 Task: Select the criteria, date is in the "past month".
Action: Mouse moved to (222, 78)
Screenshot: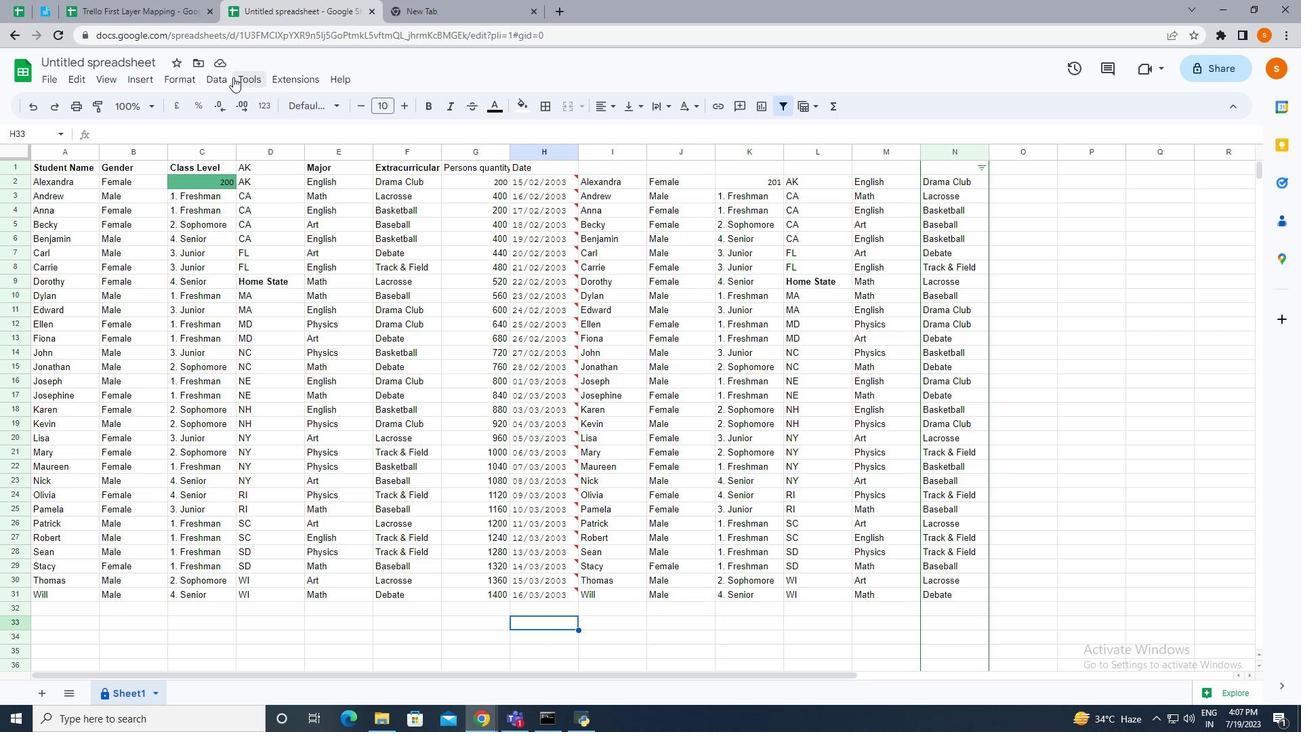 
Action: Mouse pressed left at (222, 78)
Screenshot: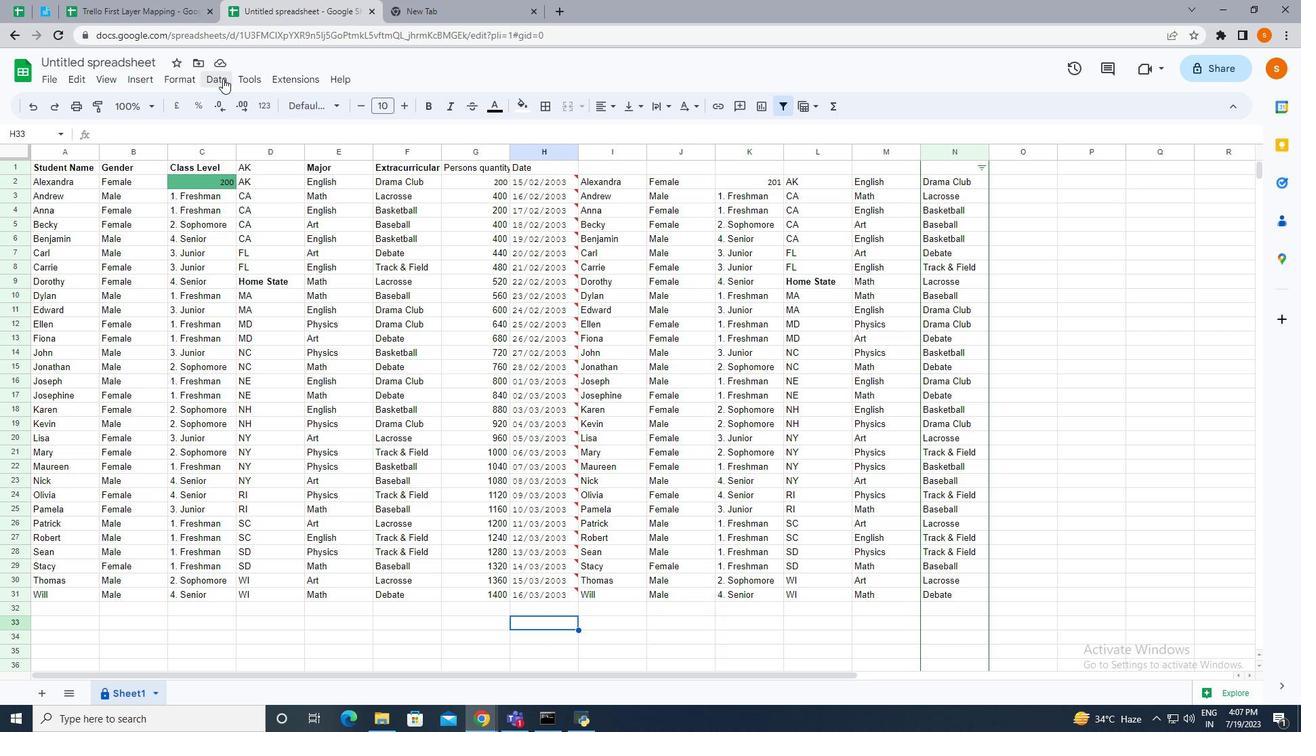 
Action: Mouse moved to (254, 348)
Screenshot: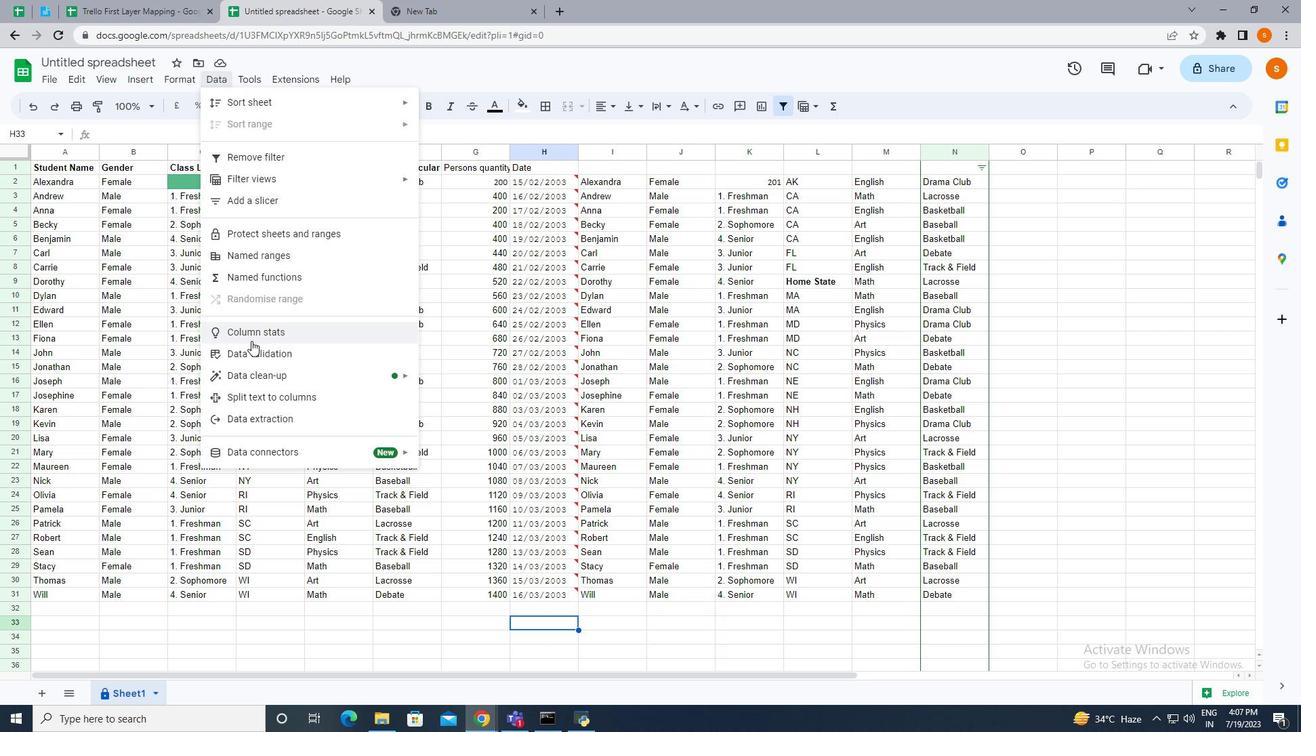 
Action: Mouse pressed left at (254, 348)
Screenshot: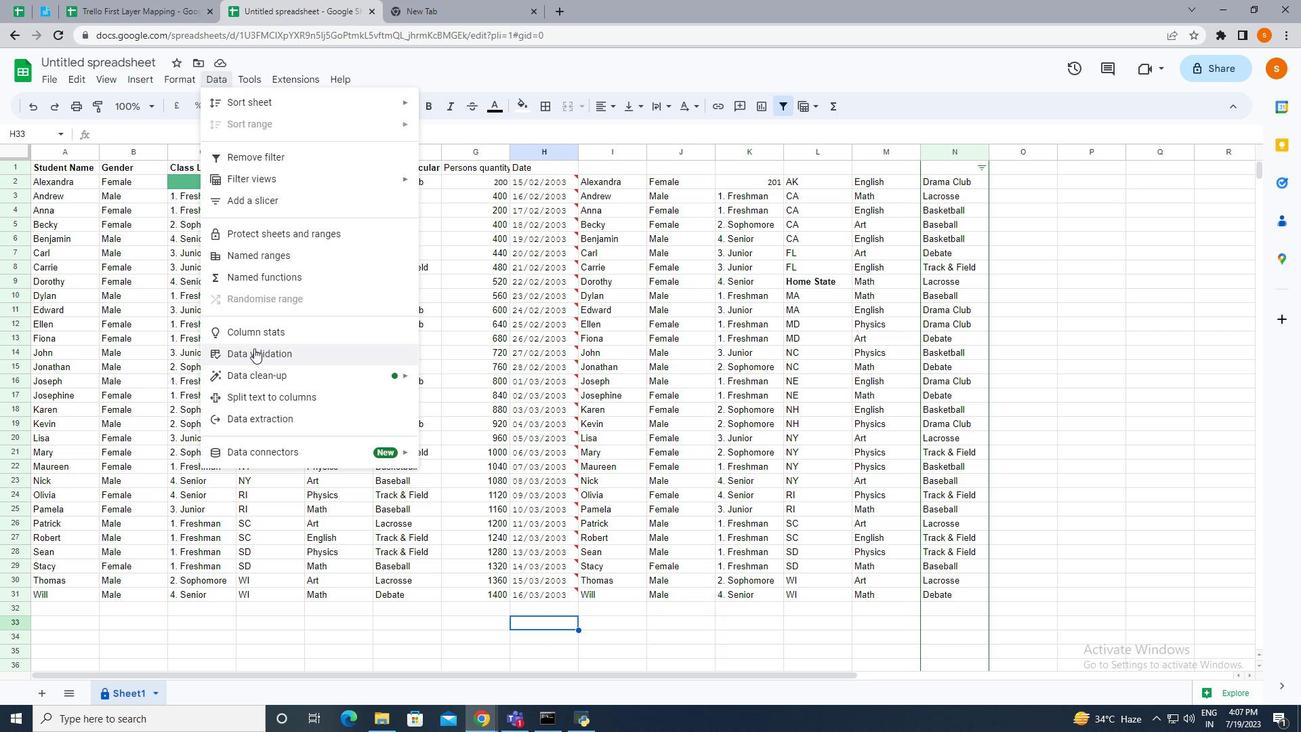 
Action: Mouse moved to (1119, 166)
Screenshot: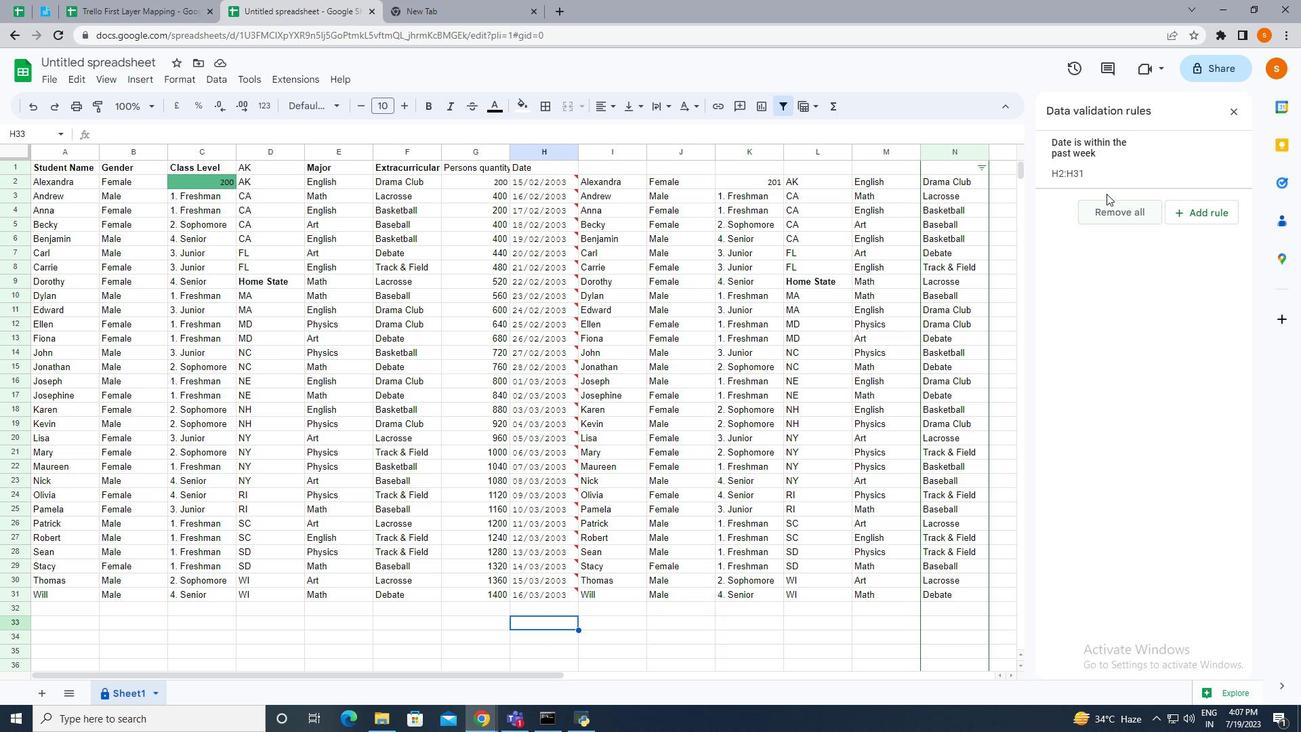 
Action: Mouse pressed left at (1119, 166)
Screenshot: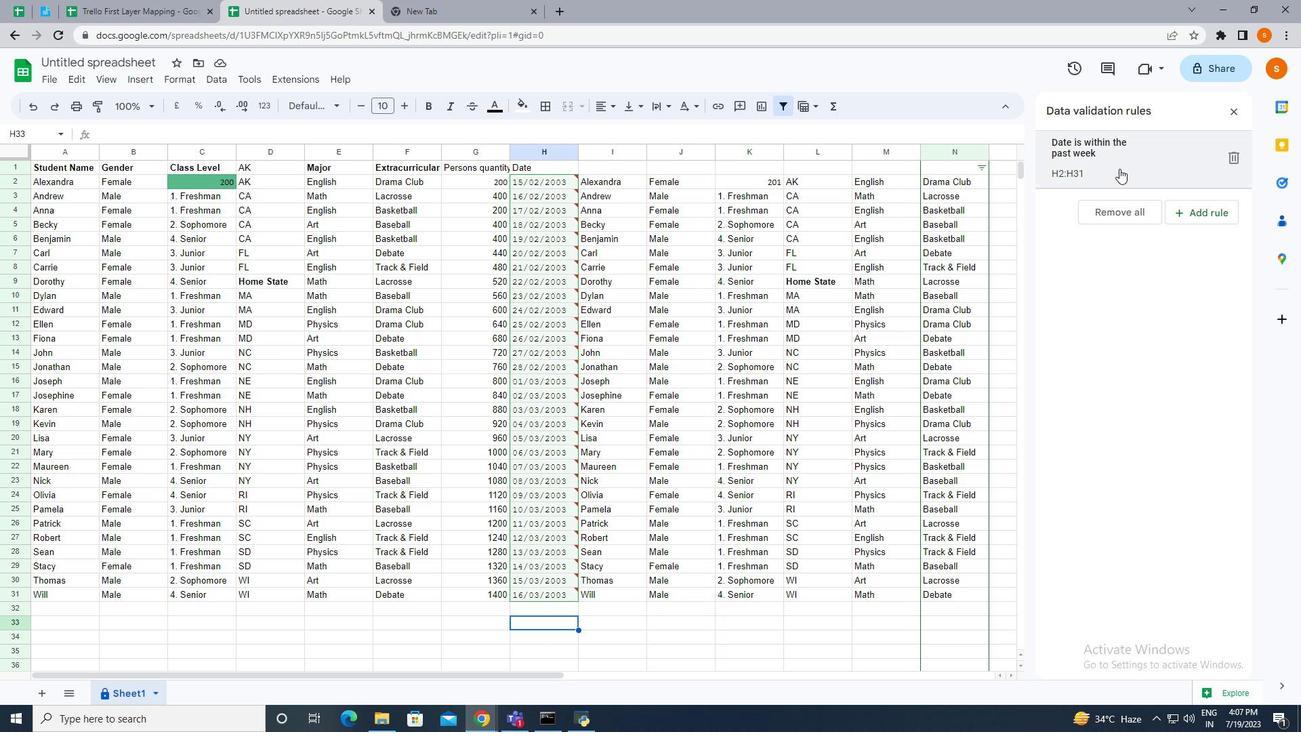 
Action: Mouse moved to (1136, 258)
Screenshot: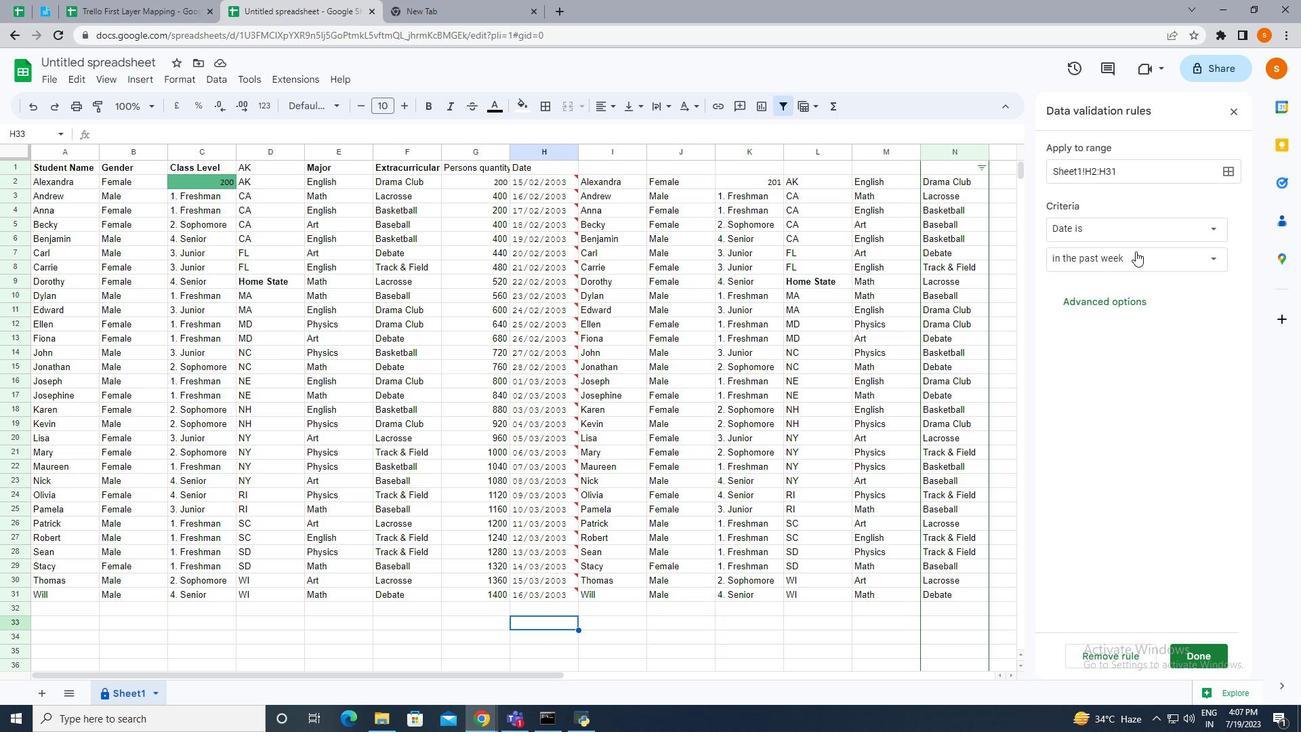 
Action: Mouse pressed left at (1136, 258)
Screenshot: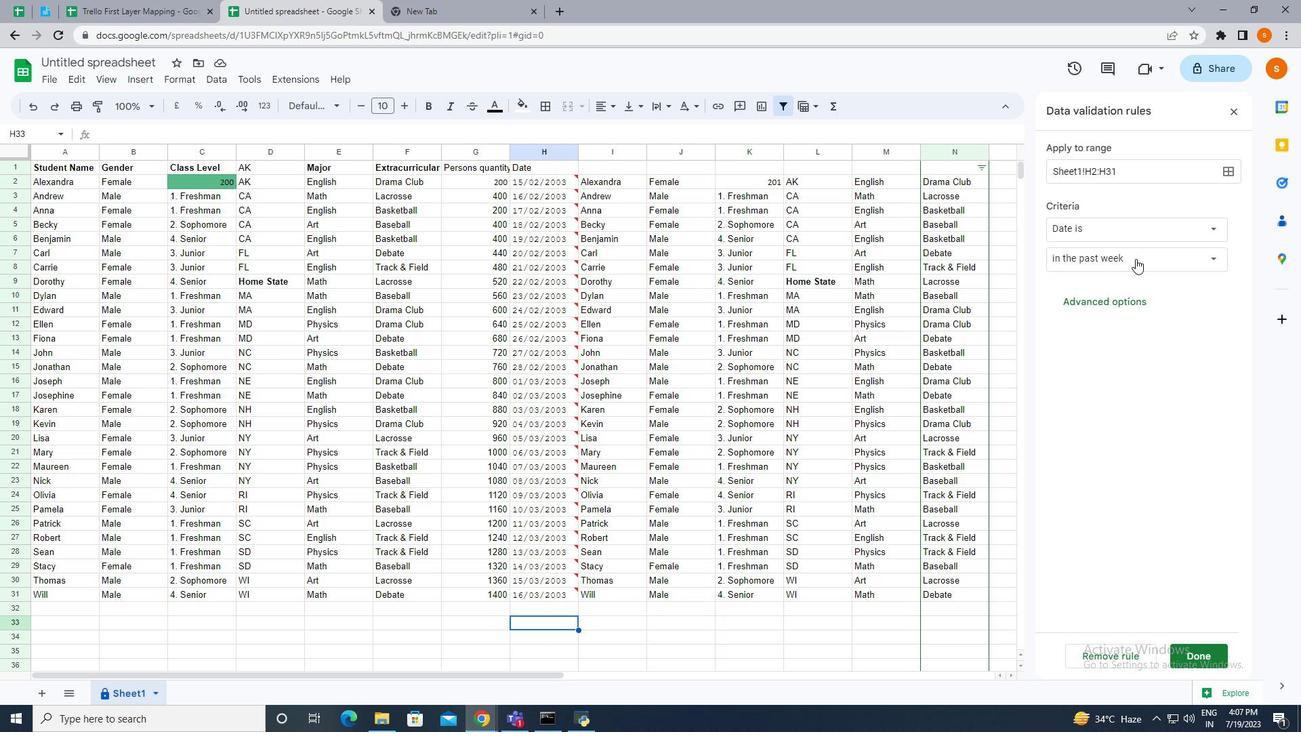 
Action: Mouse moved to (1120, 281)
Screenshot: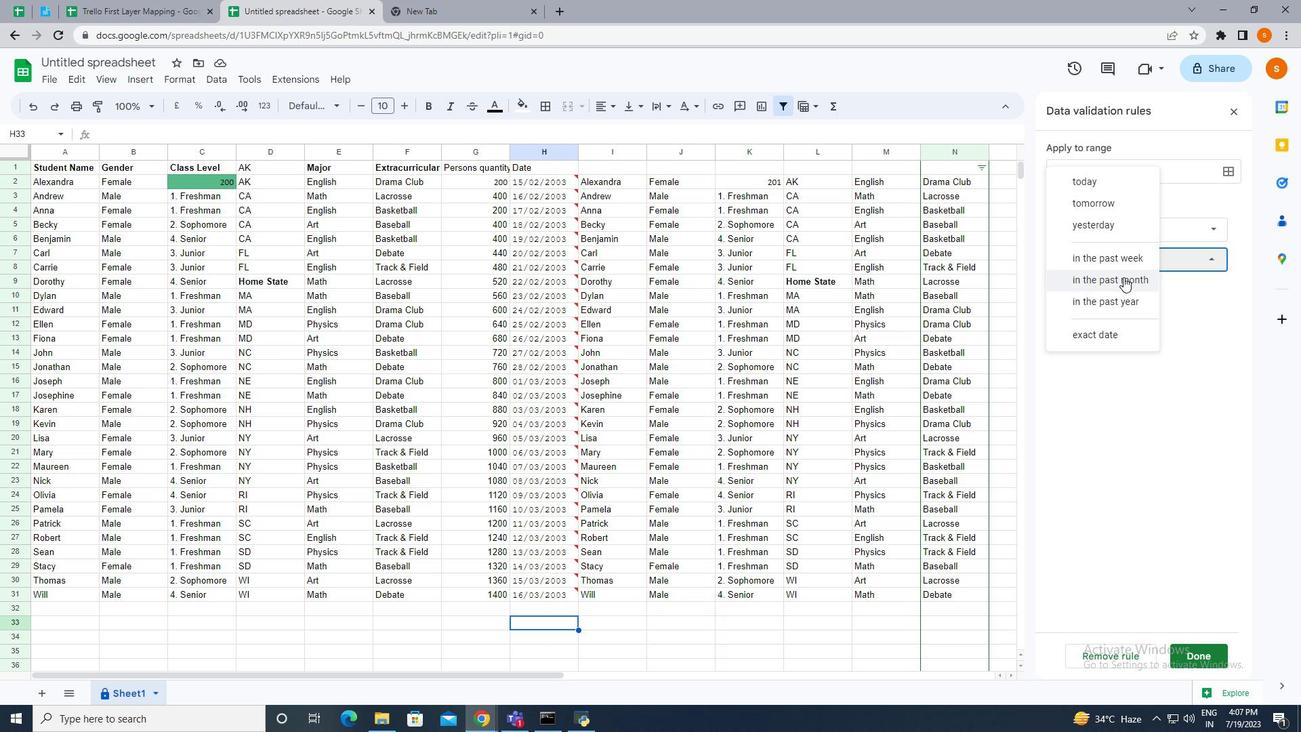 
Action: Mouse pressed left at (1120, 281)
Screenshot: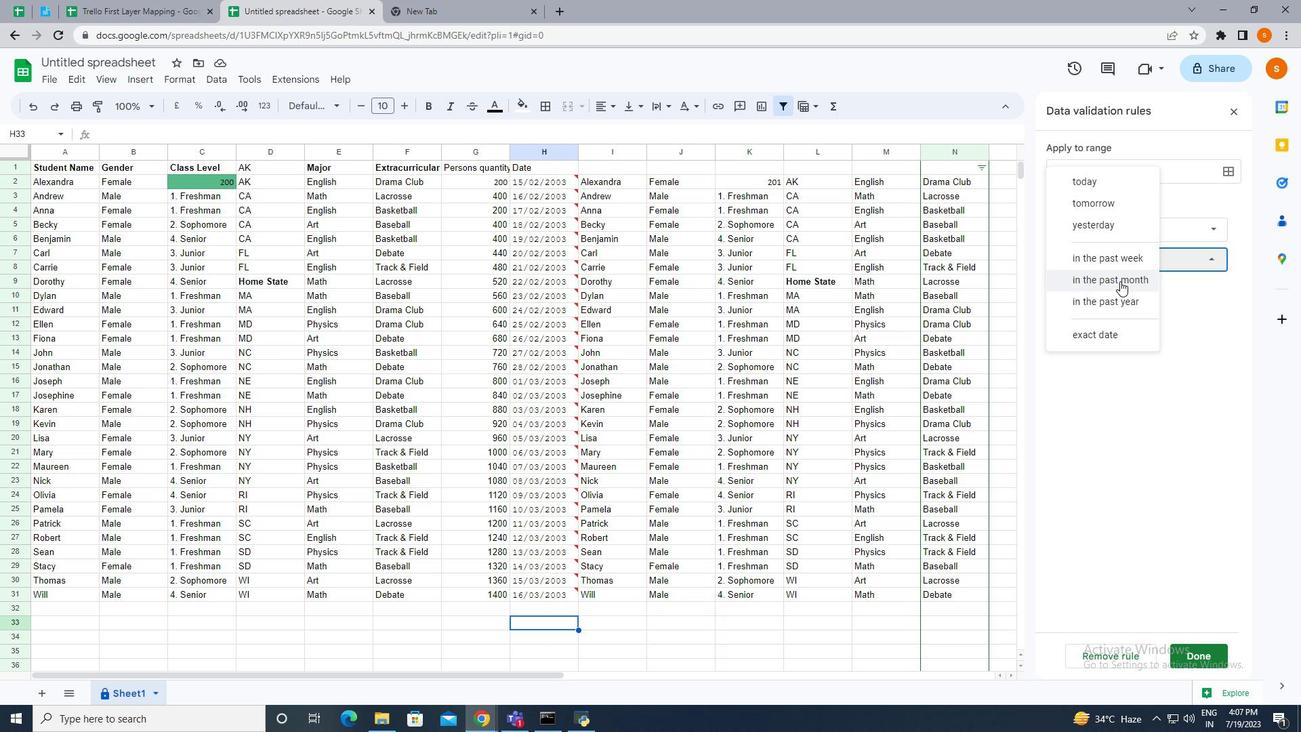 
Action: Mouse moved to (1125, 427)
Screenshot: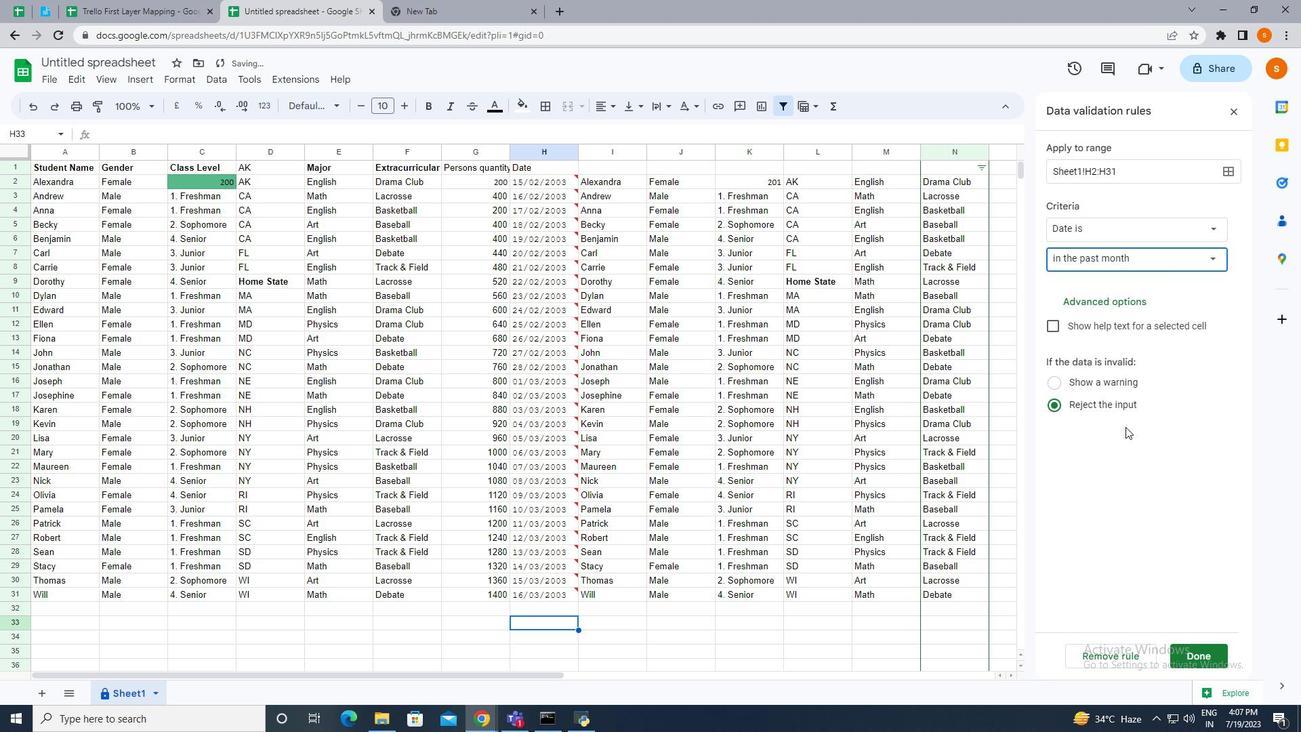
